 Task: Create List Brand Portfolio Management in Board Competitor Analysis Best Practices to Workspace Angel Investors. Create List Brand Portfolio Strategy in Board Sales Lead Generation and Qualification to Workspace Angel Investors. Create List Brand Portfolio Alignment in Board Content Marketing Video Series Strategy and Execution to Workspace Angel Investors
Action: Mouse moved to (501, 143)
Screenshot: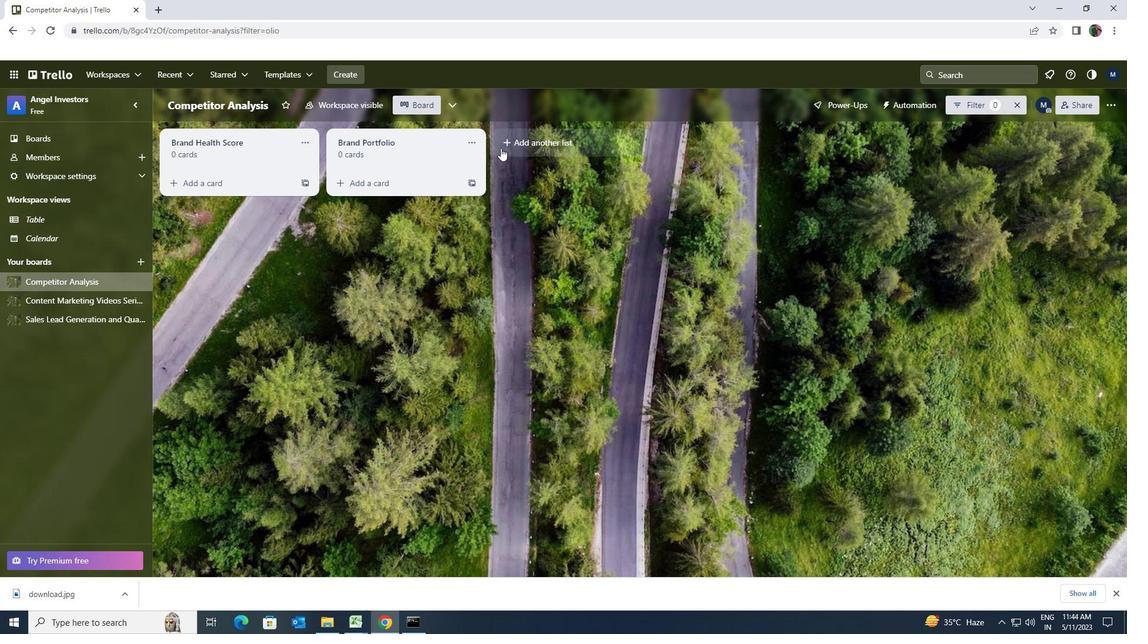 
Action: Mouse pressed left at (501, 143)
Screenshot: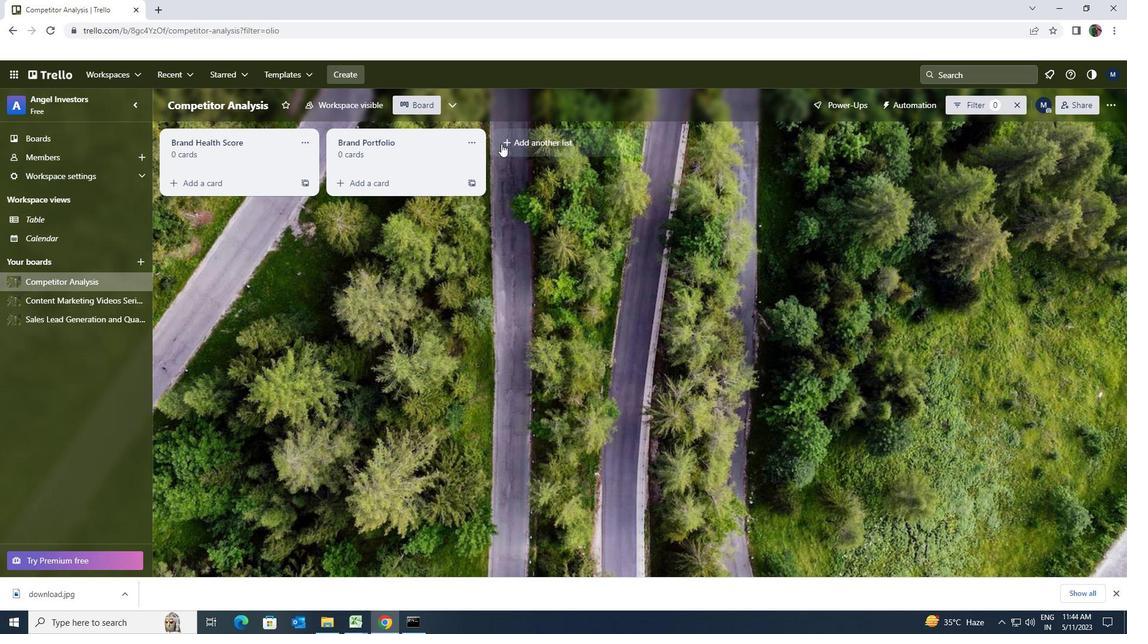 
Action: Key pressed <Key.shift>BRAND<Key.space><Key.shift>PORTFOLIO<Key.space><Key.shift>MANAGEMENT
Screenshot: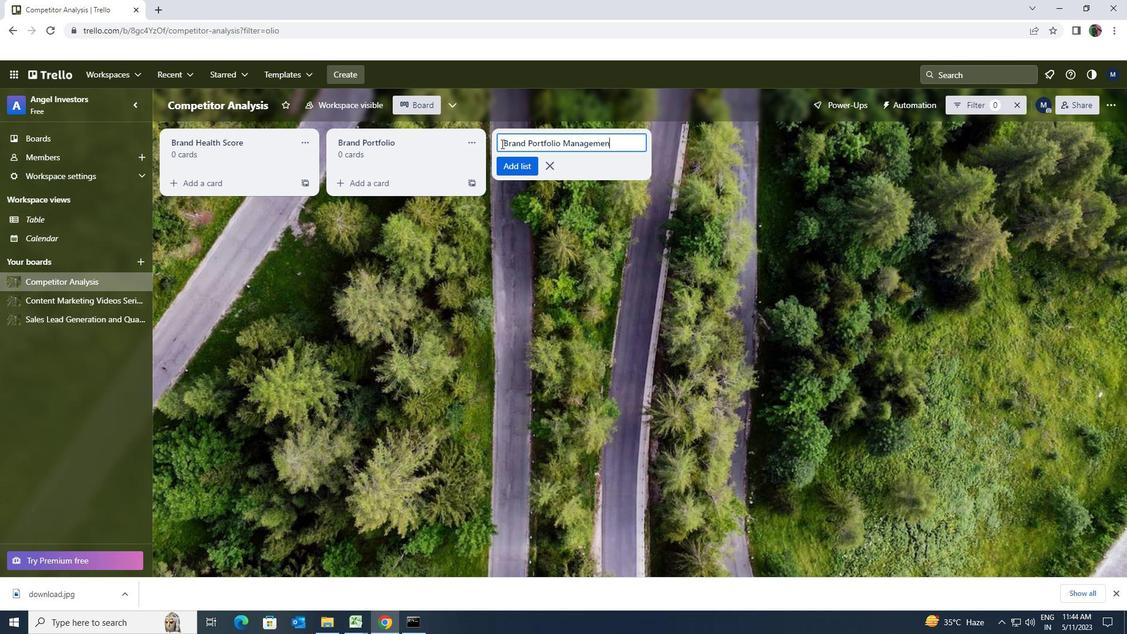 
Action: Mouse moved to (525, 163)
Screenshot: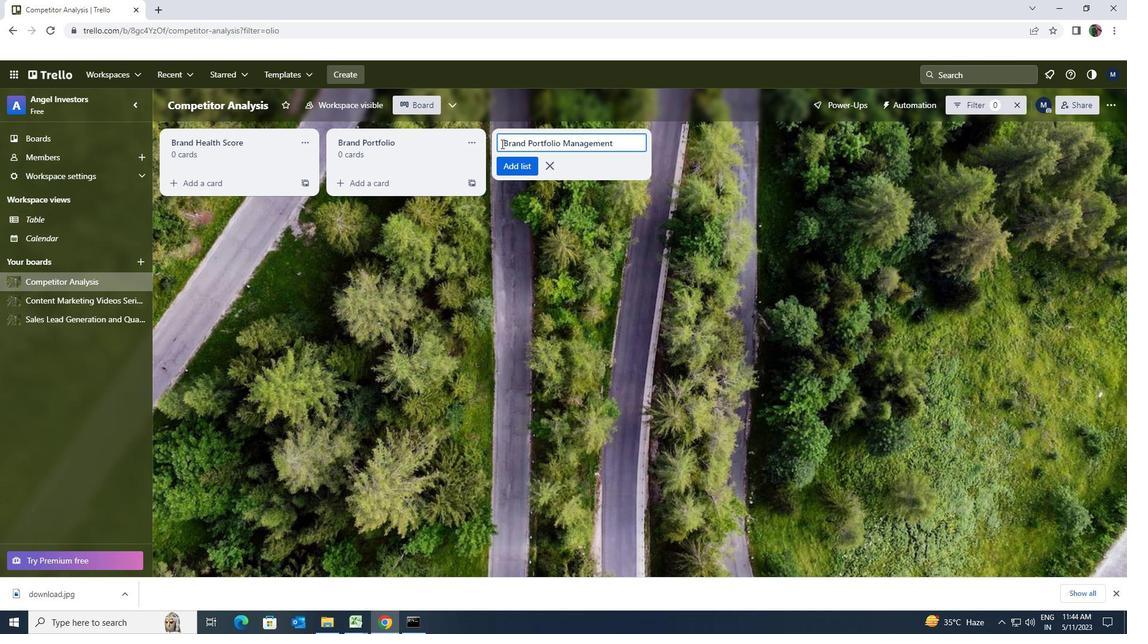 
Action: Mouse pressed left at (525, 163)
Screenshot: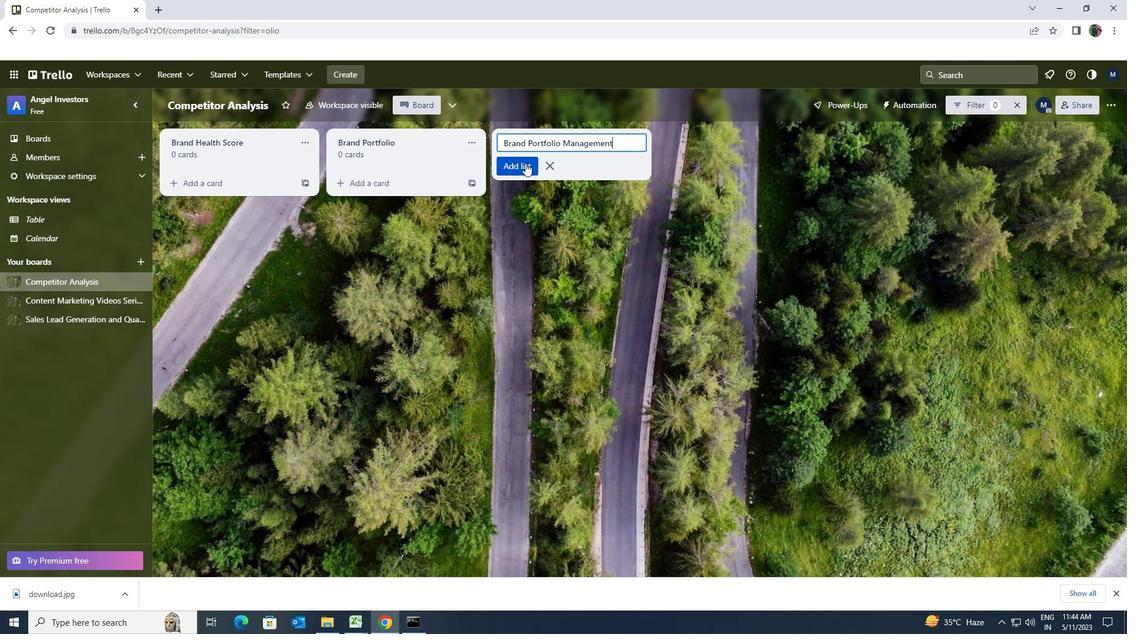 
Action: Mouse moved to (94, 315)
Screenshot: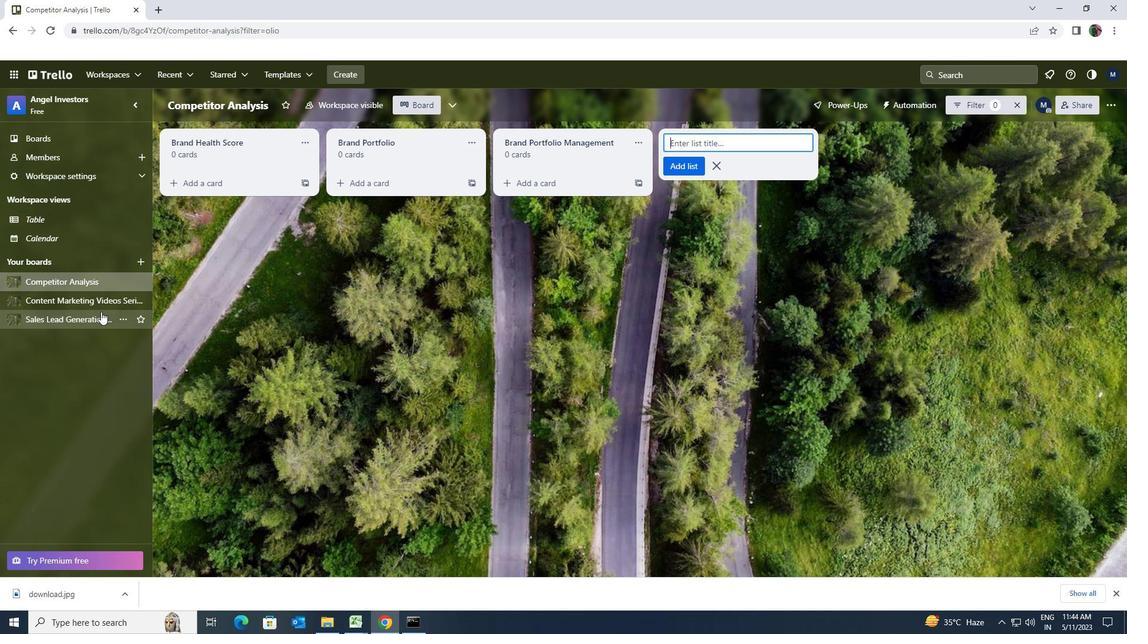 
Action: Mouse pressed left at (94, 315)
Screenshot: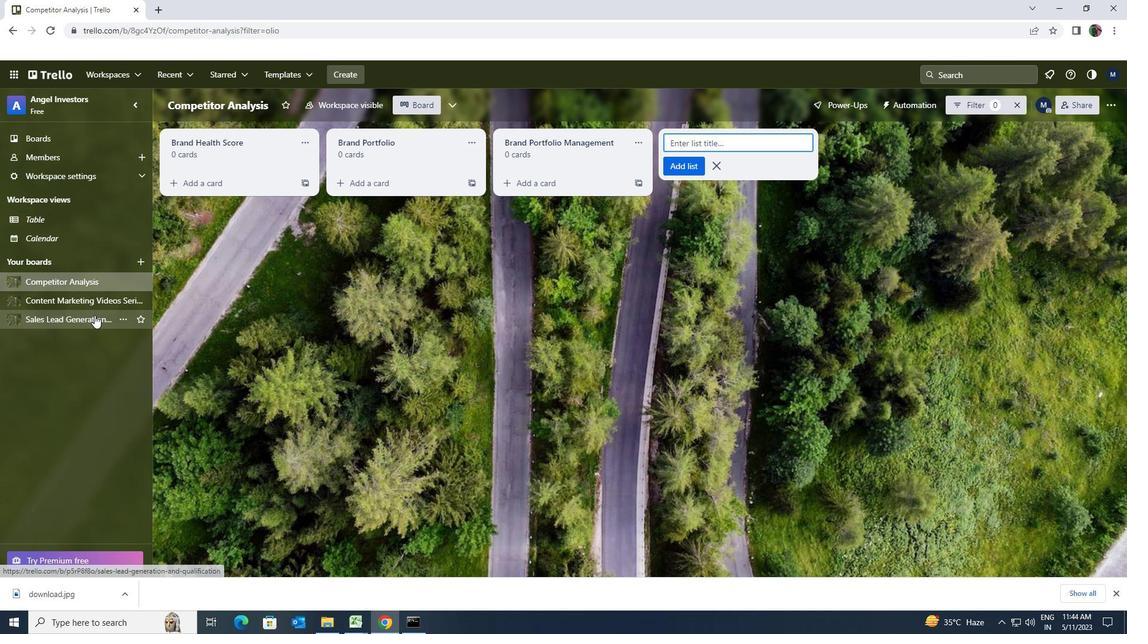 
Action: Mouse moved to (499, 145)
Screenshot: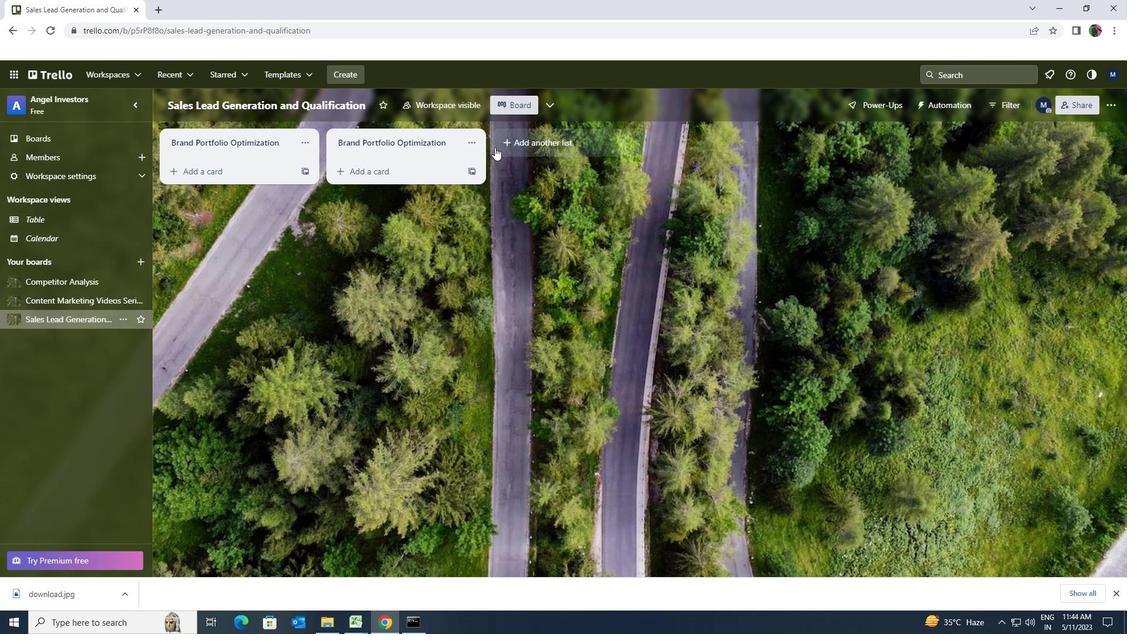 
Action: Mouse pressed left at (499, 145)
Screenshot: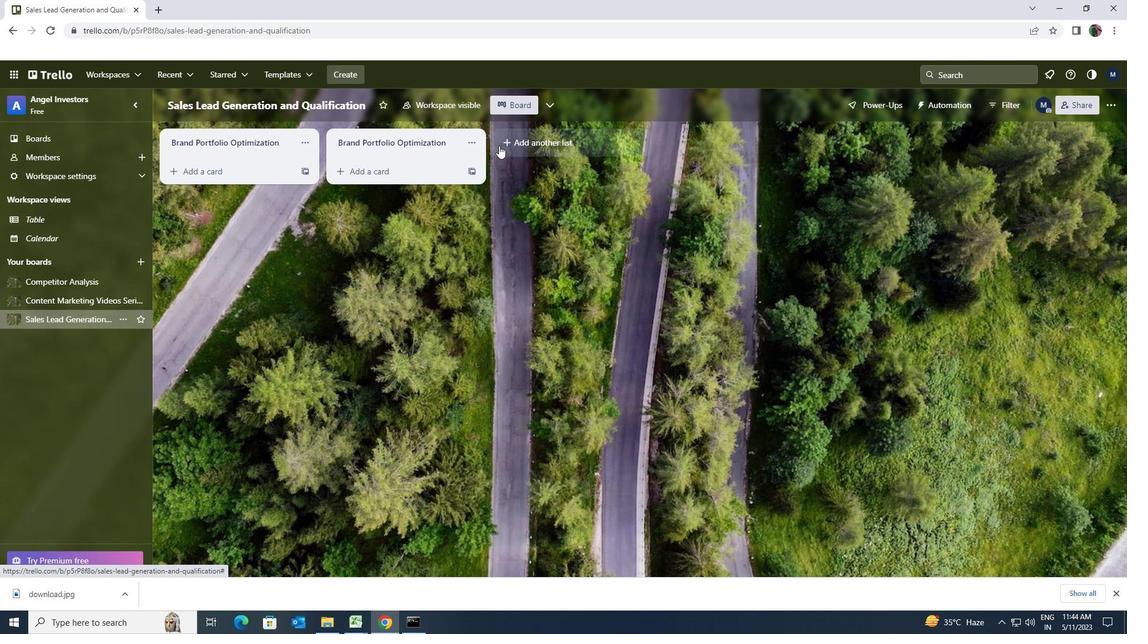 
Action: Key pressed <Key.shift>BRAND<Key.space><Key.shift>PORTFOLIO<Key.space><Key.shift>STRATEGY
Screenshot: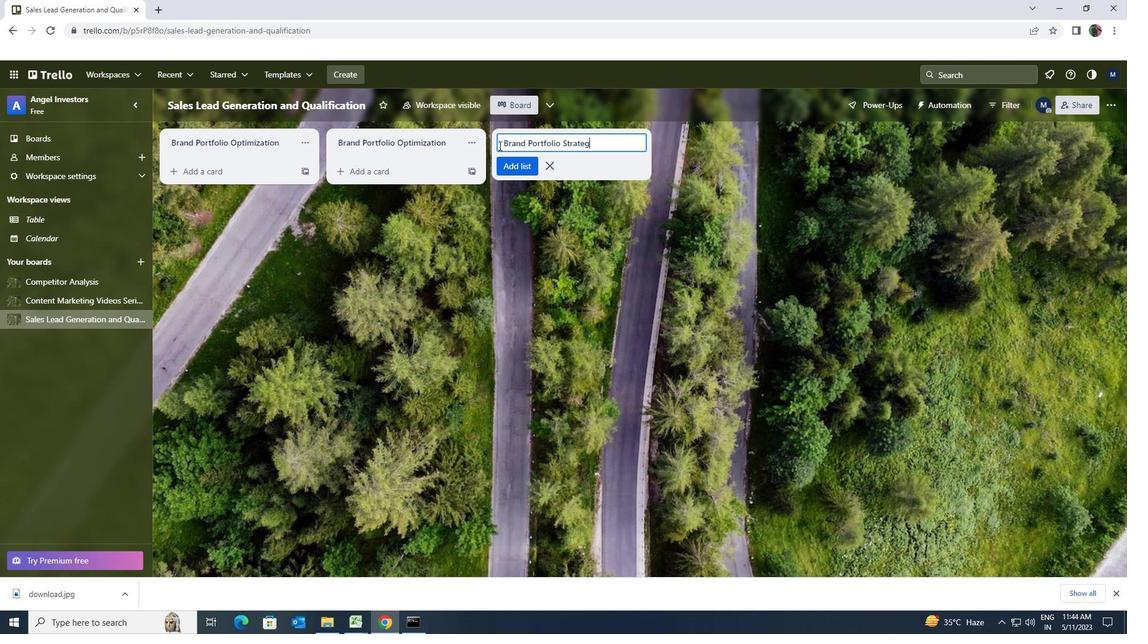 
Action: Mouse moved to (514, 164)
Screenshot: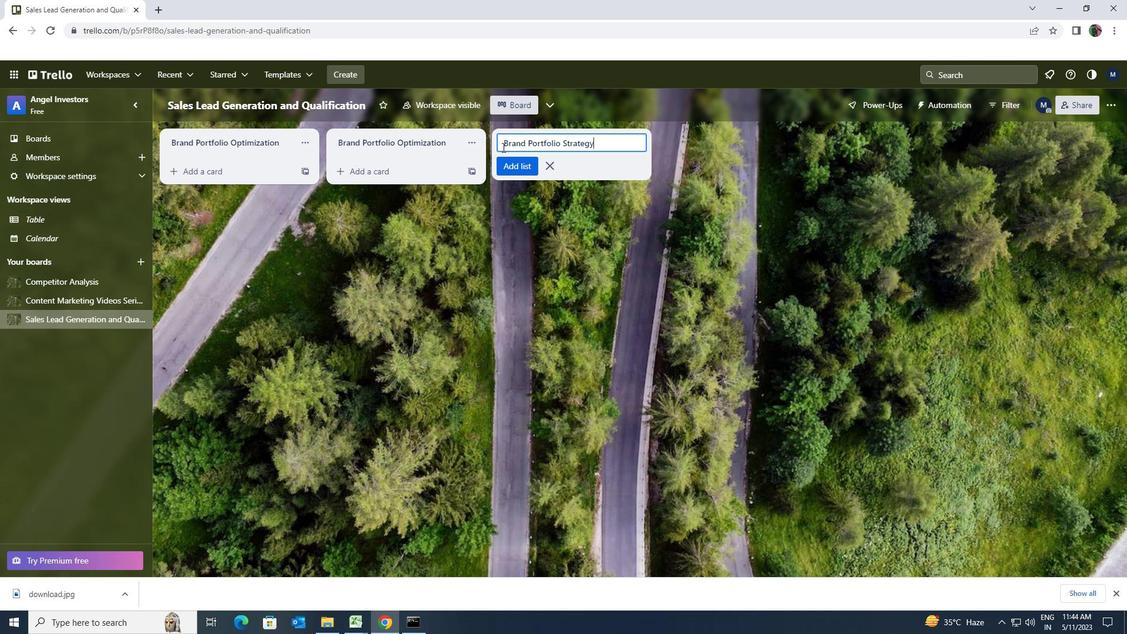 
Action: Mouse pressed left at (514, 164)
Screenshot: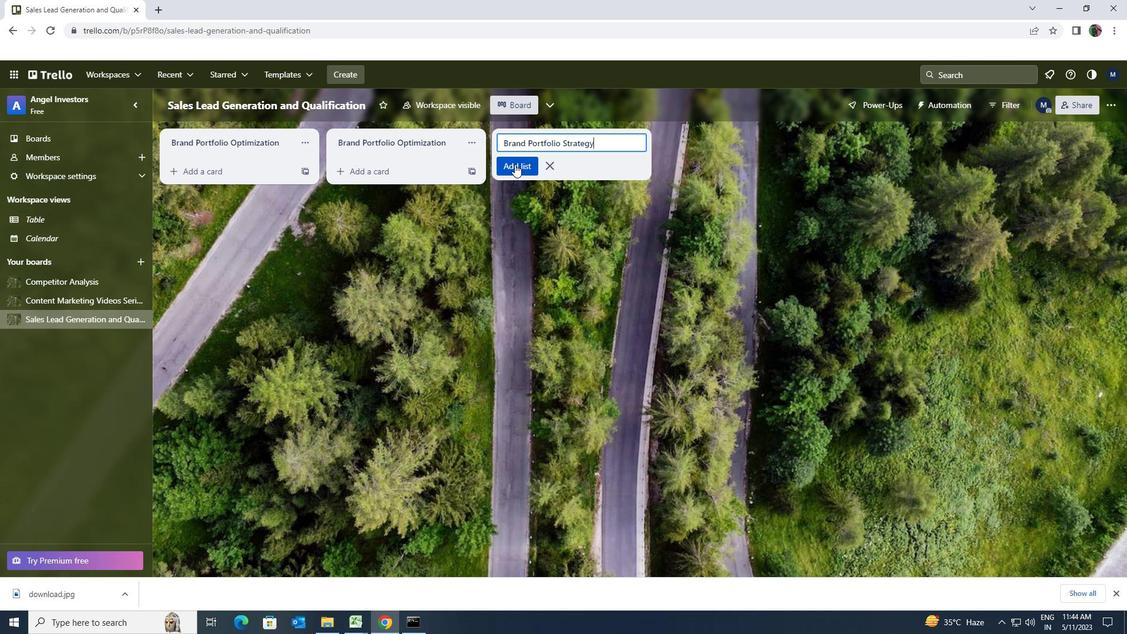 
Action: Mouse moved to (95, 298)
Screenshot: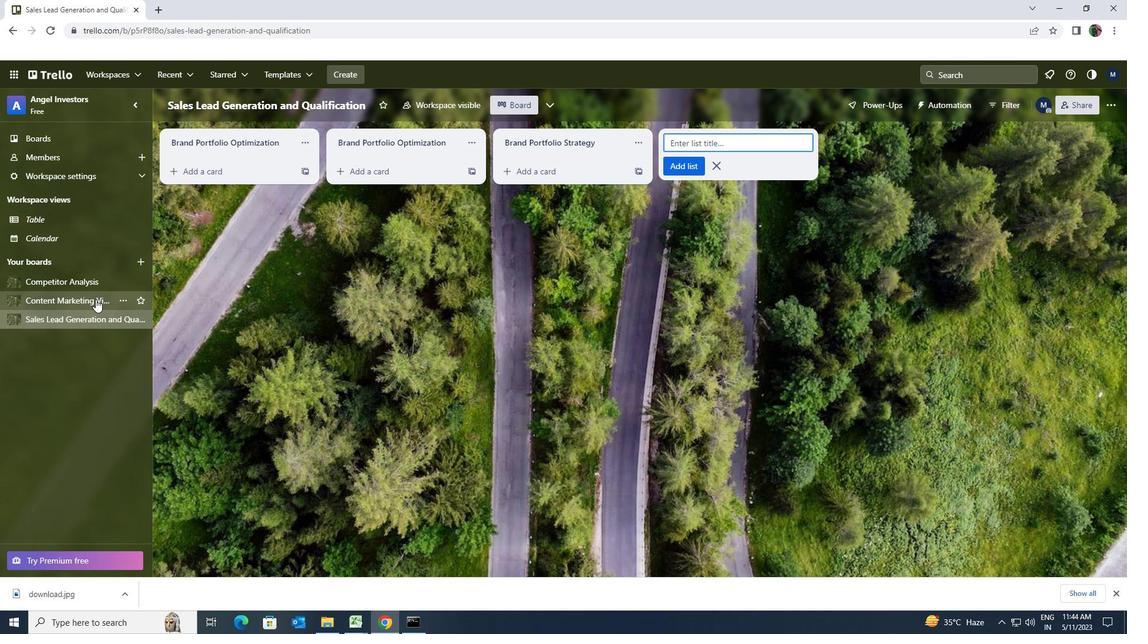 
Action: Mouse pressed left at (95, 298)
Screenshot: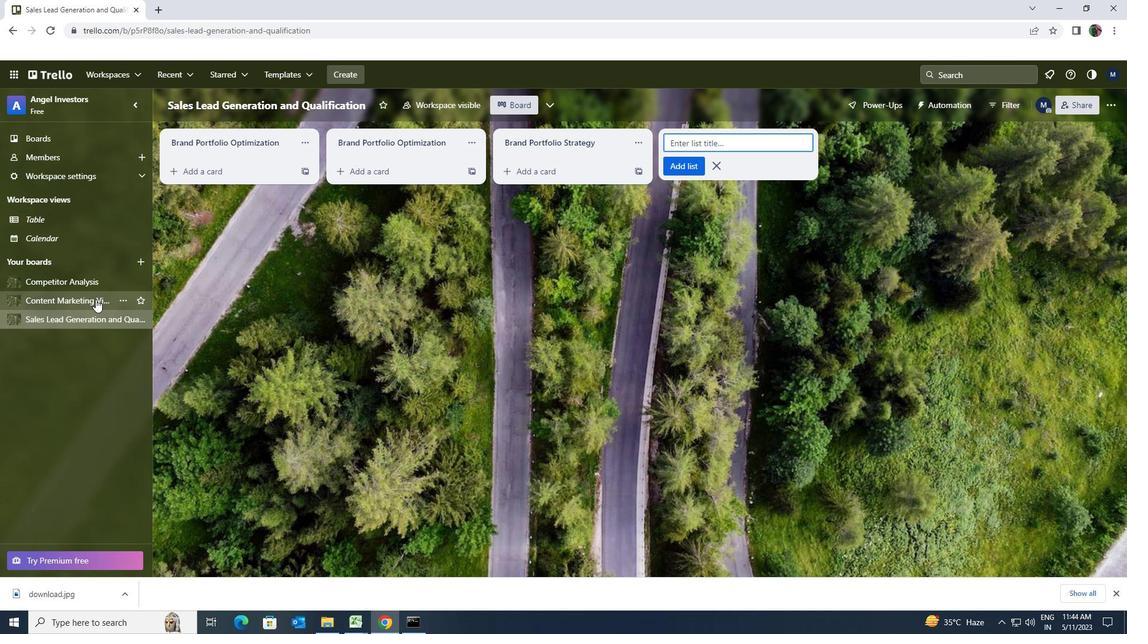 
Action: Mouse moved to (510, 146)
Screenshot: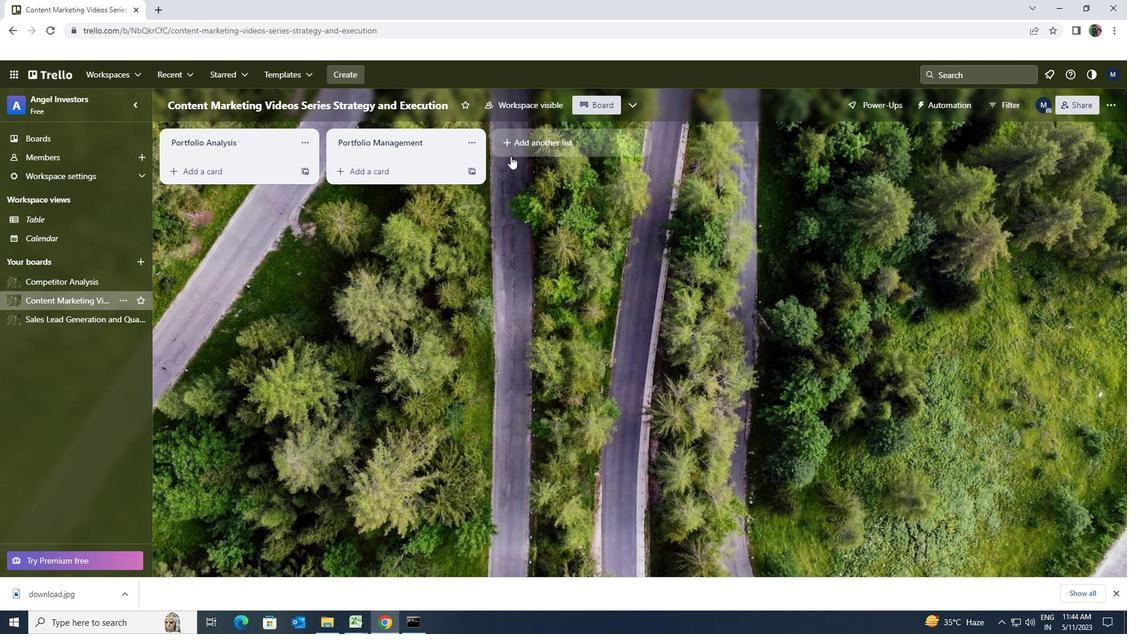 
Action: Mouse pressed left at (510, 146)
Screenshot: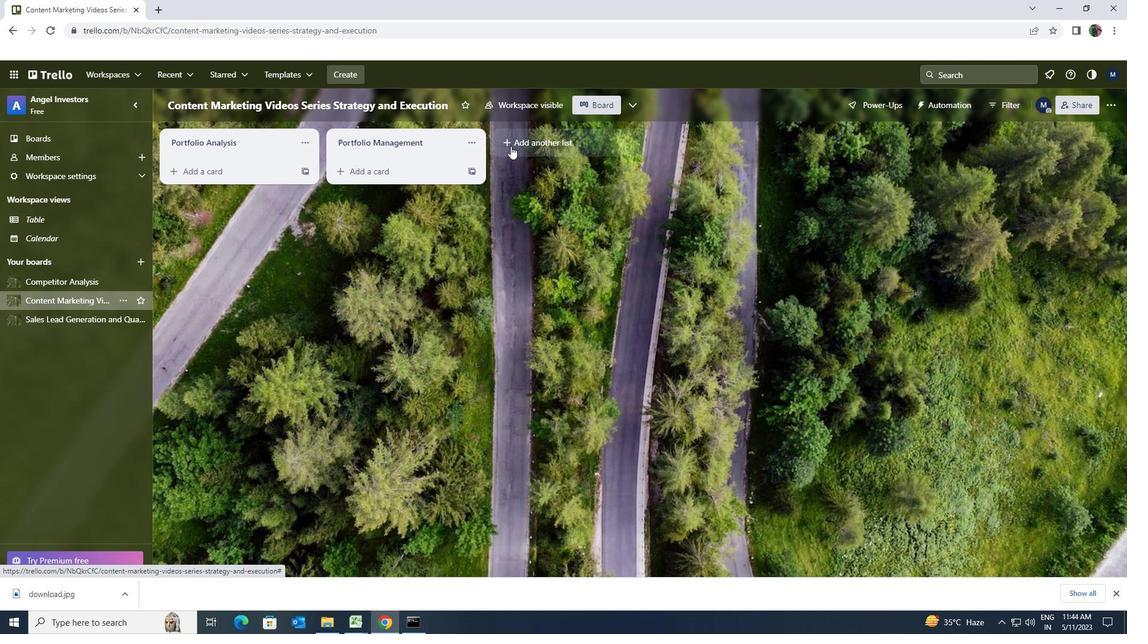 
Action: Key pressed <Key.shift><Key.shift><Key.shift><Key.shift><Key.shift>BRAND<Key.space><Key.shift>PORTFOLIO<Key.space><Key.shift>ALIGNMENT
Screenshot: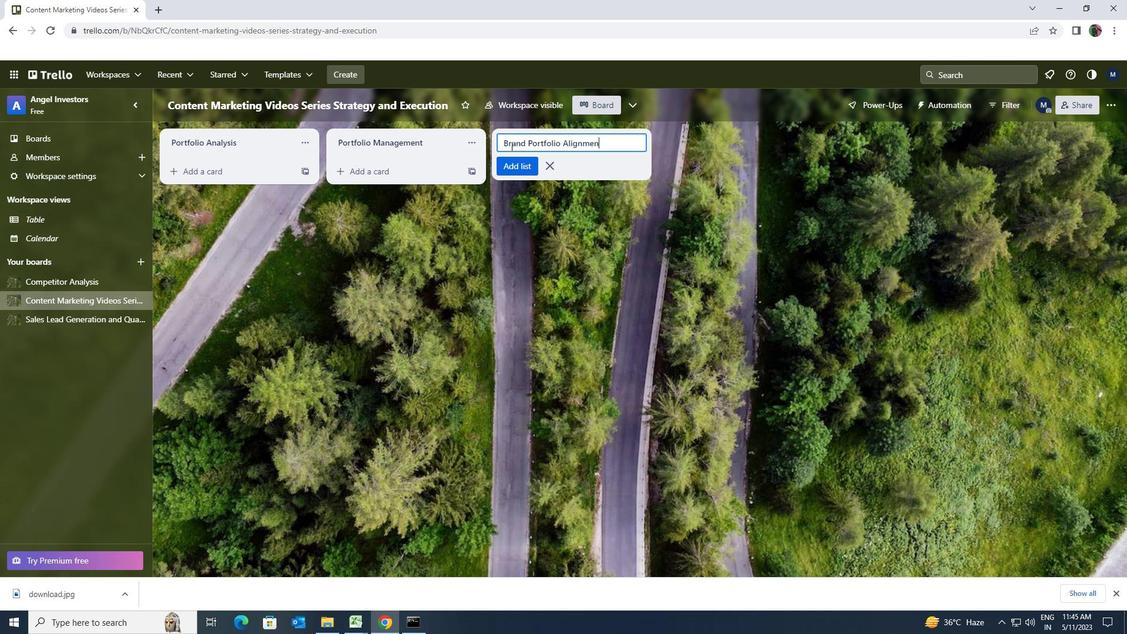 
Action: Mouse moved to (508, 164)
Screenshot: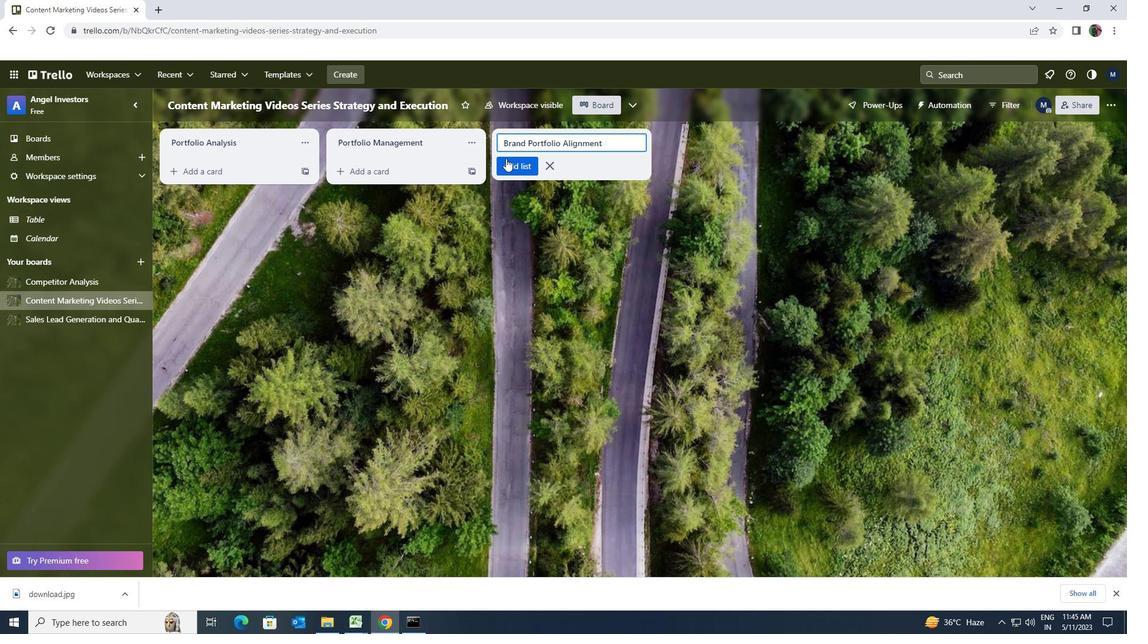 
Action: Mouse pressed left at (508, 164)
Screenshot: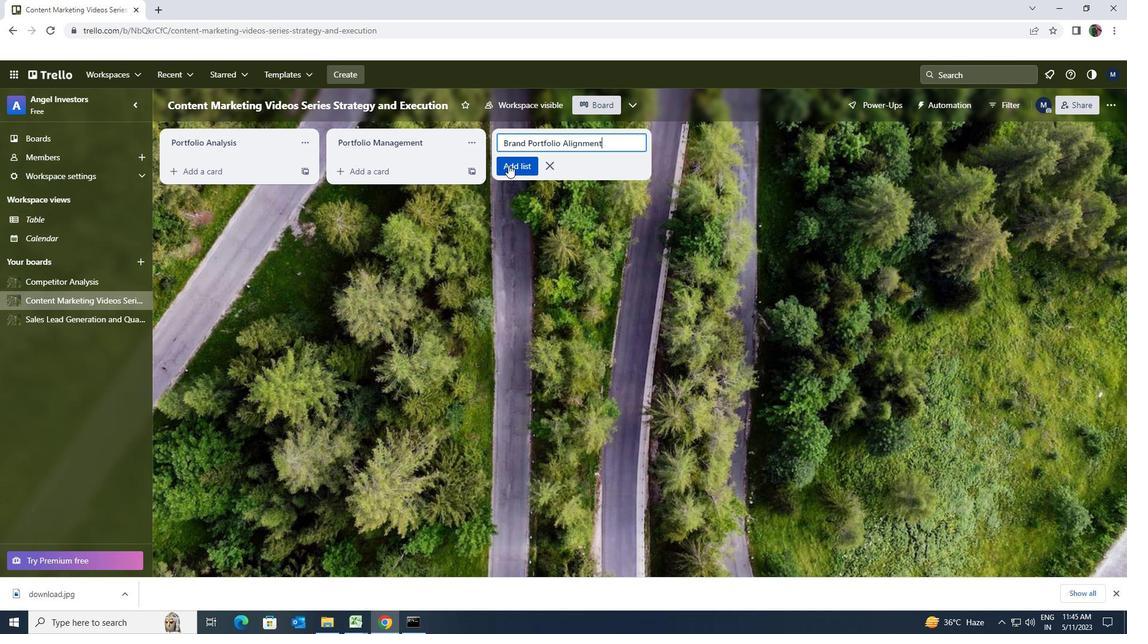 
